 Task: Select a due date automation when advanced on, the moment a card is due add checklist without checklist "Resume".
Action: Mouse moved to (1382, 96)
Screenshot: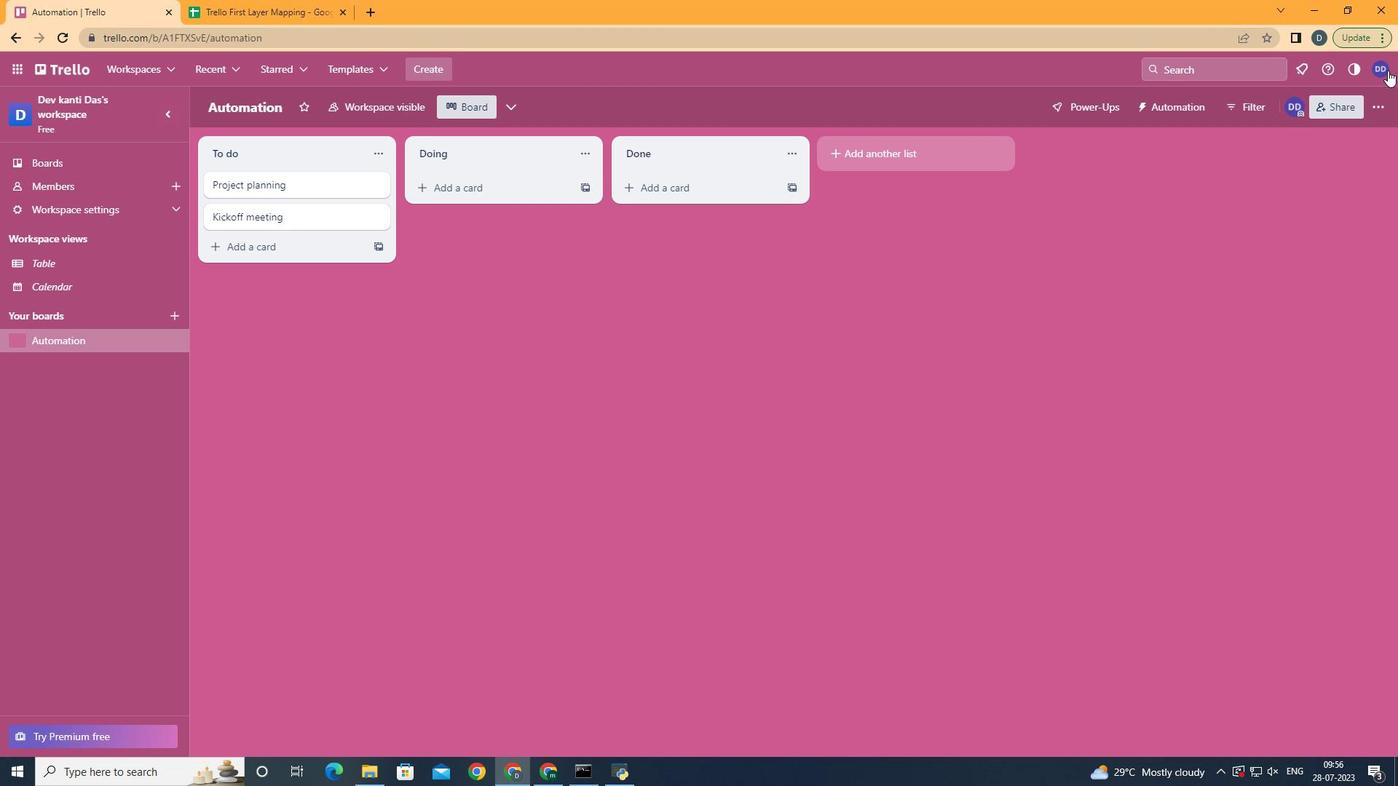 
Action: Mouse pressed left at (1382, 96)
Screenshot: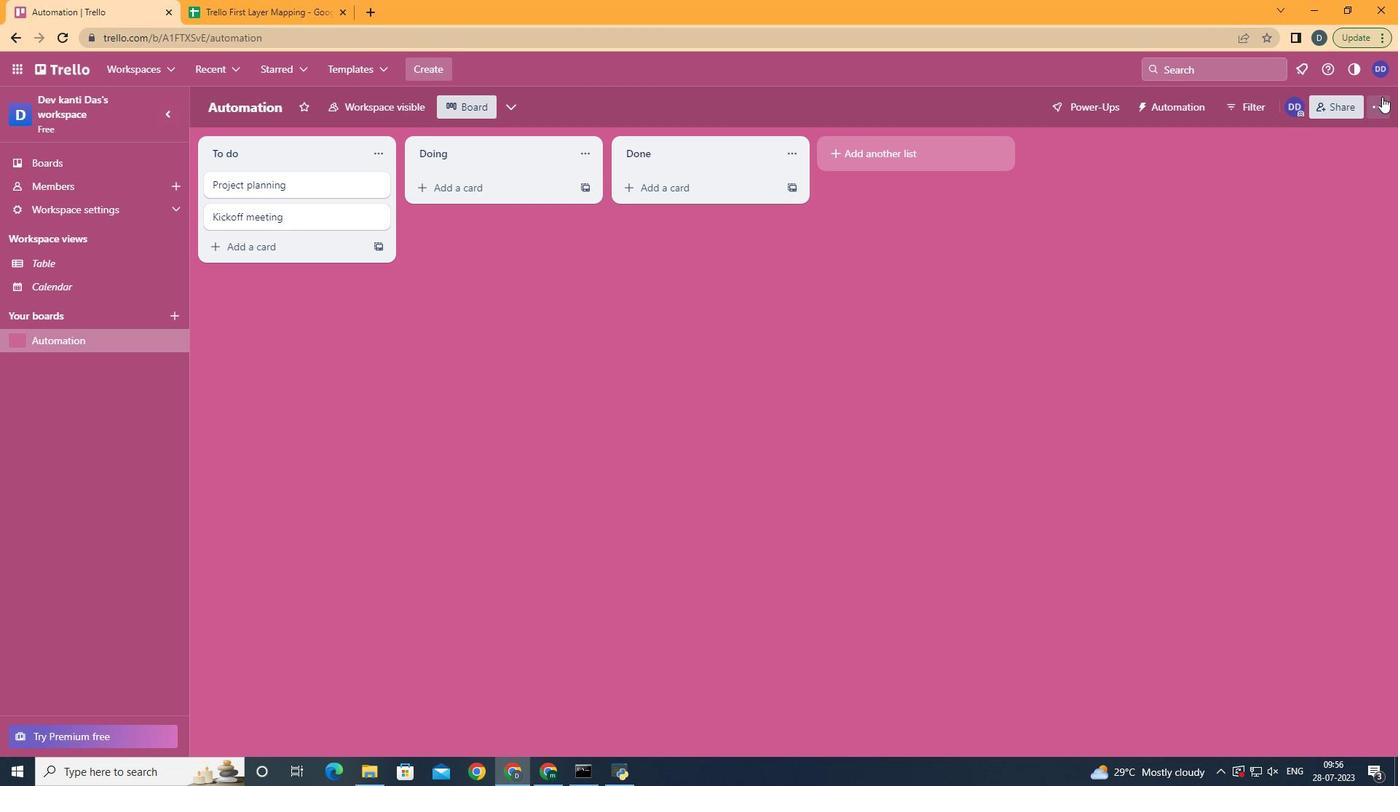 
Action: Mouse moved to (1262, 285)
Screenshot: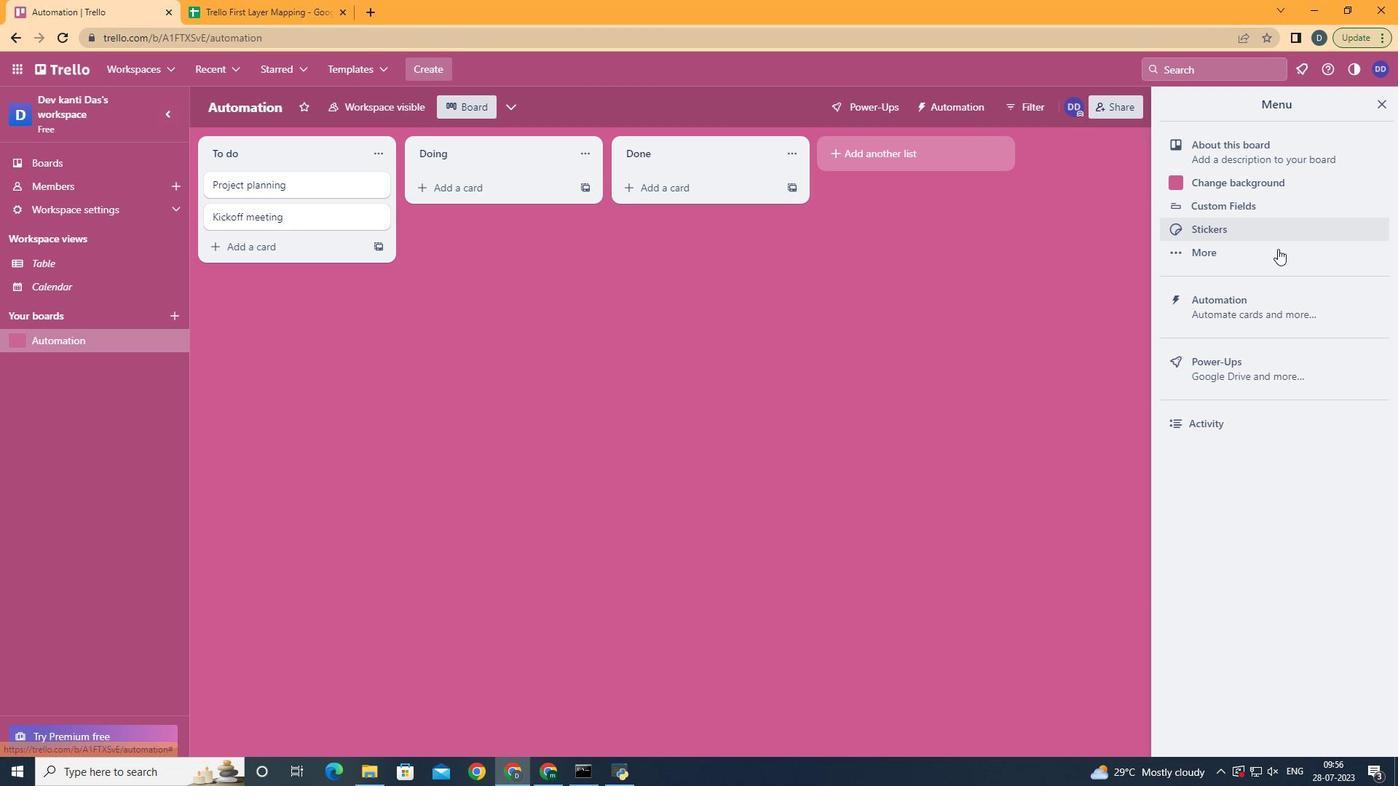 
Action: Mouse pressed left at (1262, 285)
Screenshot: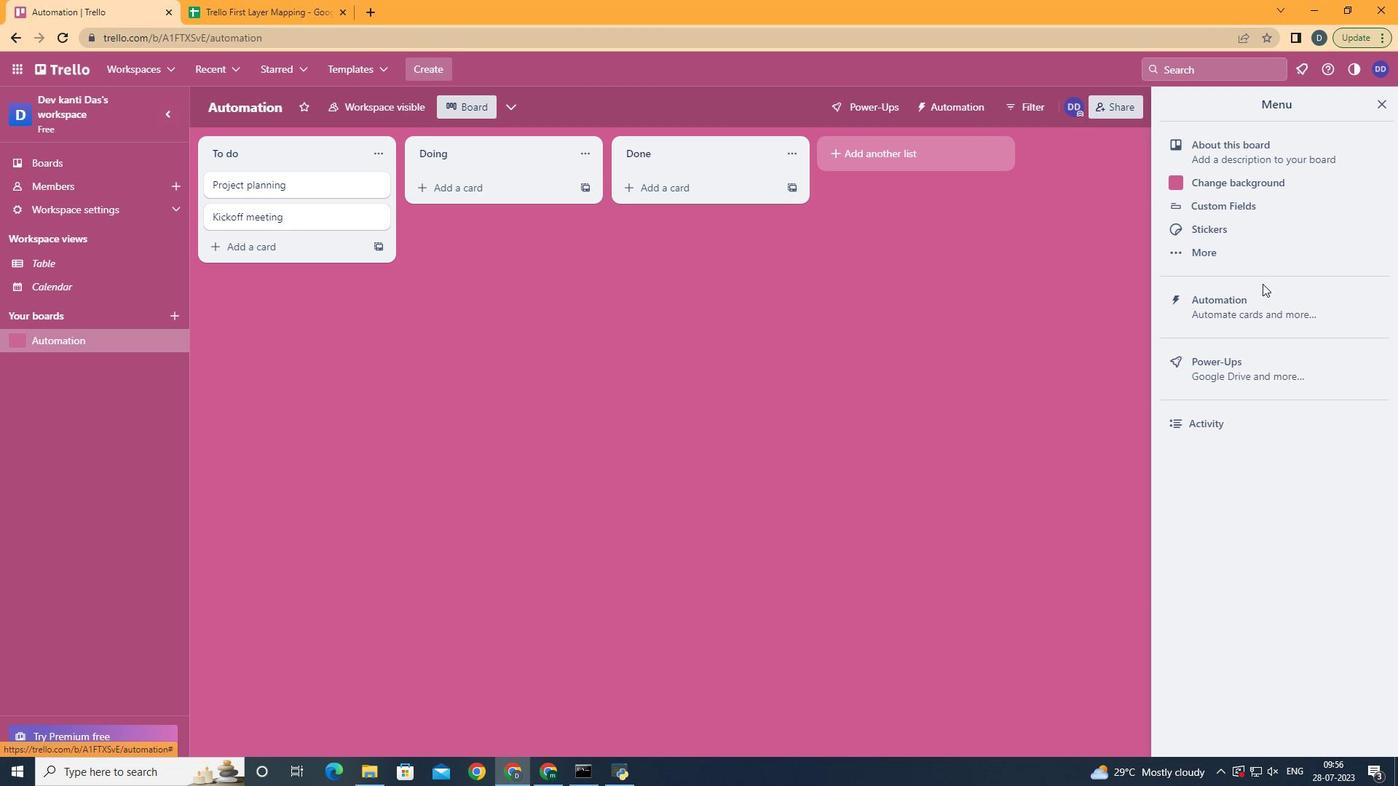 
Action: Mouse moved to (1259, 299)
Screenshot: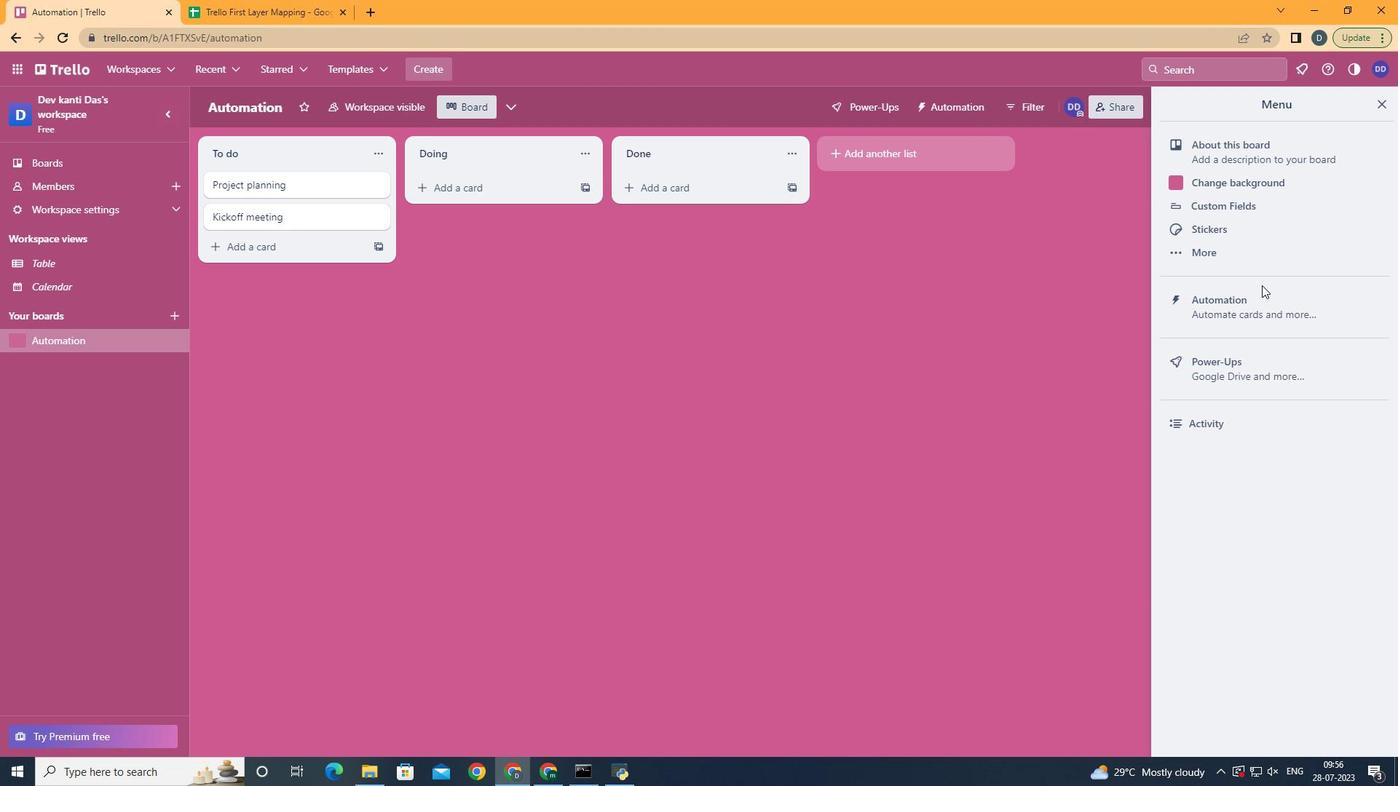 
Action: Mouse pressed left at (1259, 299)
Screenshot: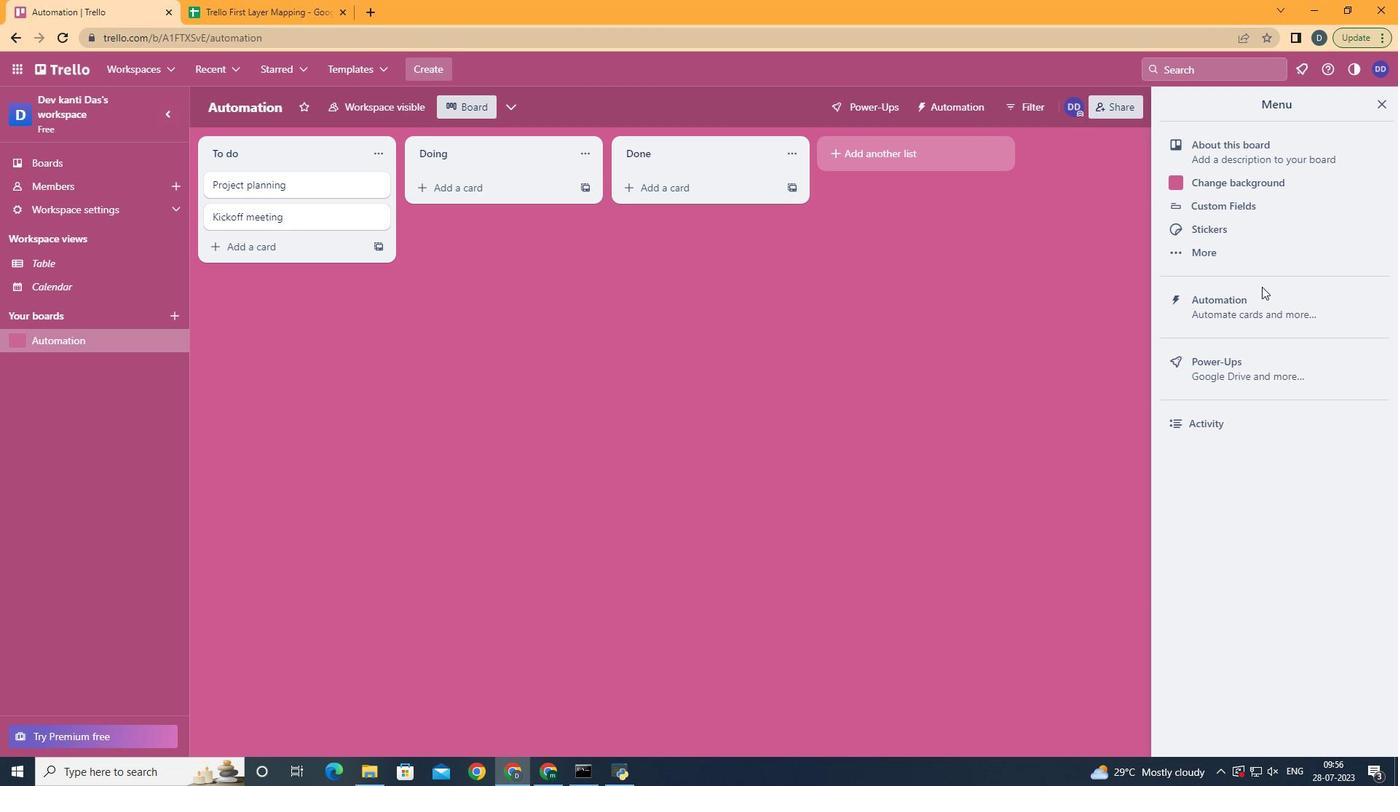 
Action: Mouse moved to (256, 288)
Screenshot: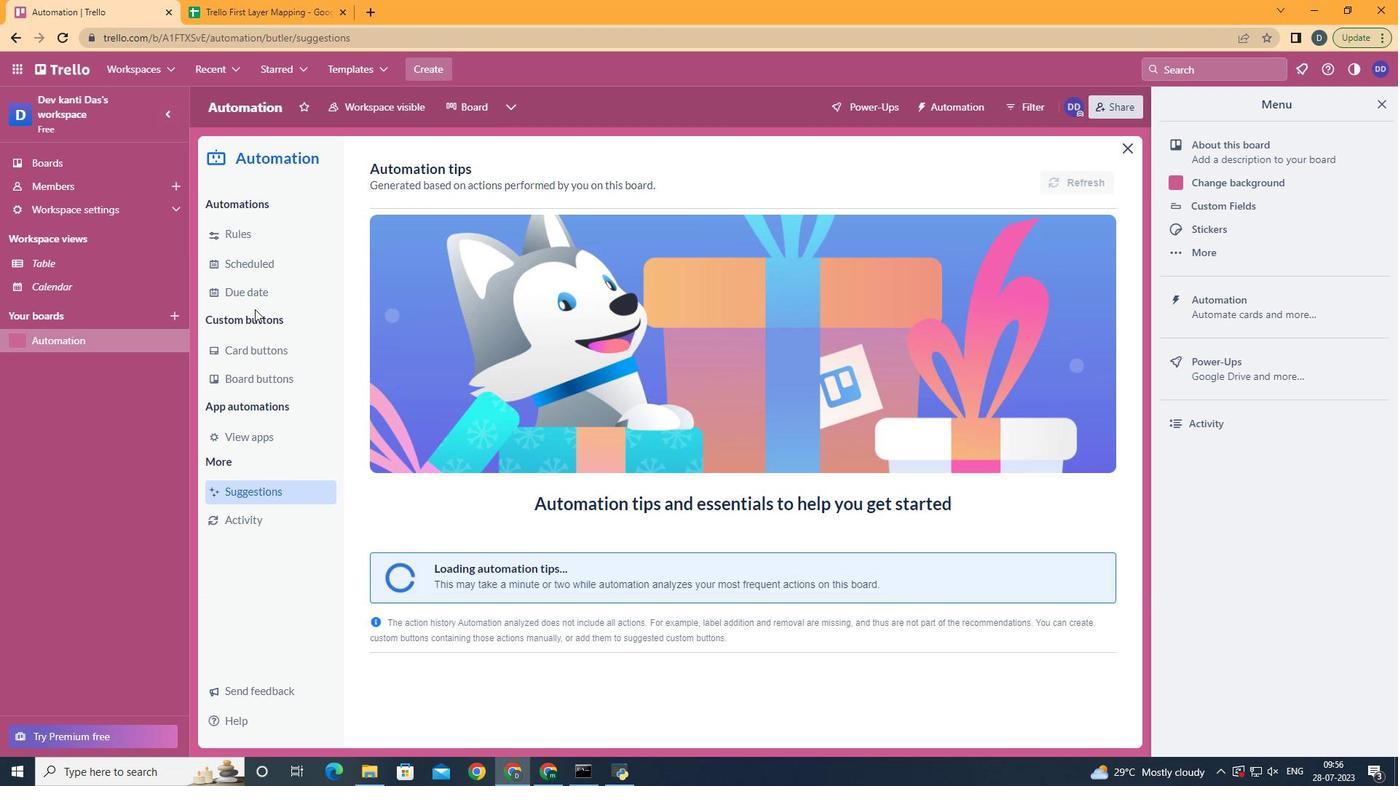 
Action: Mouse pressed left at (256, 288)
Screenshot: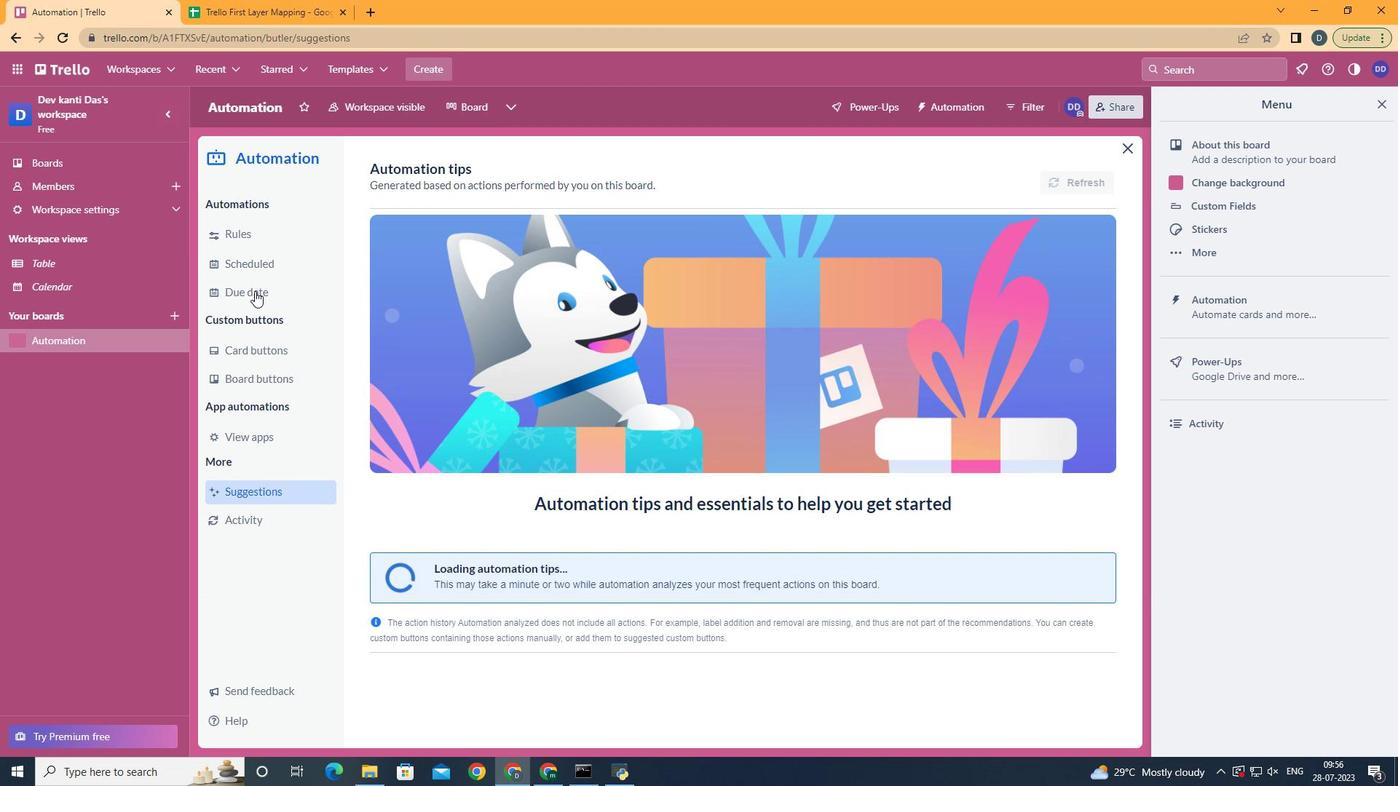 
Action: Mouse moved to (1013, 179)
Screenshot: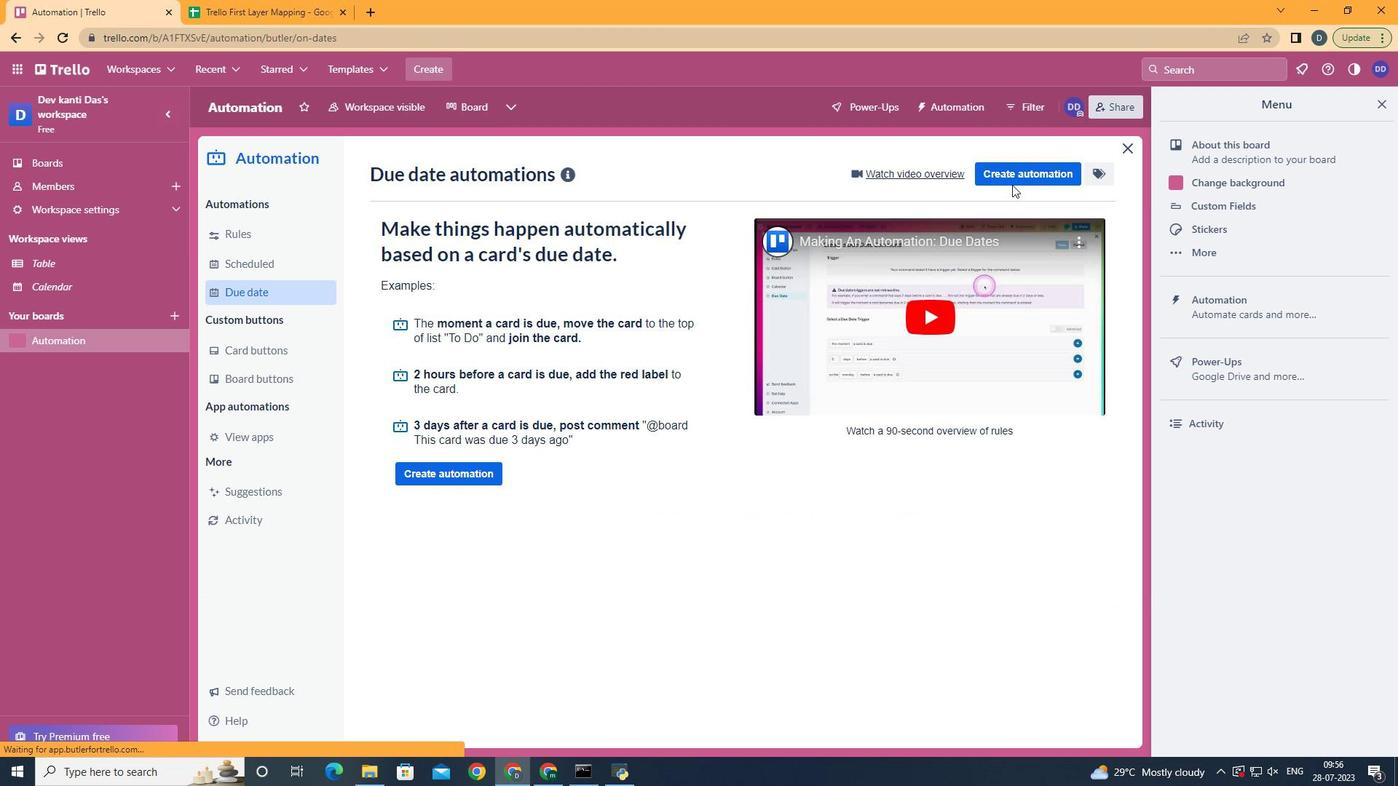 
Action: Mouse pressed left at (1013, 179)
Screenshot: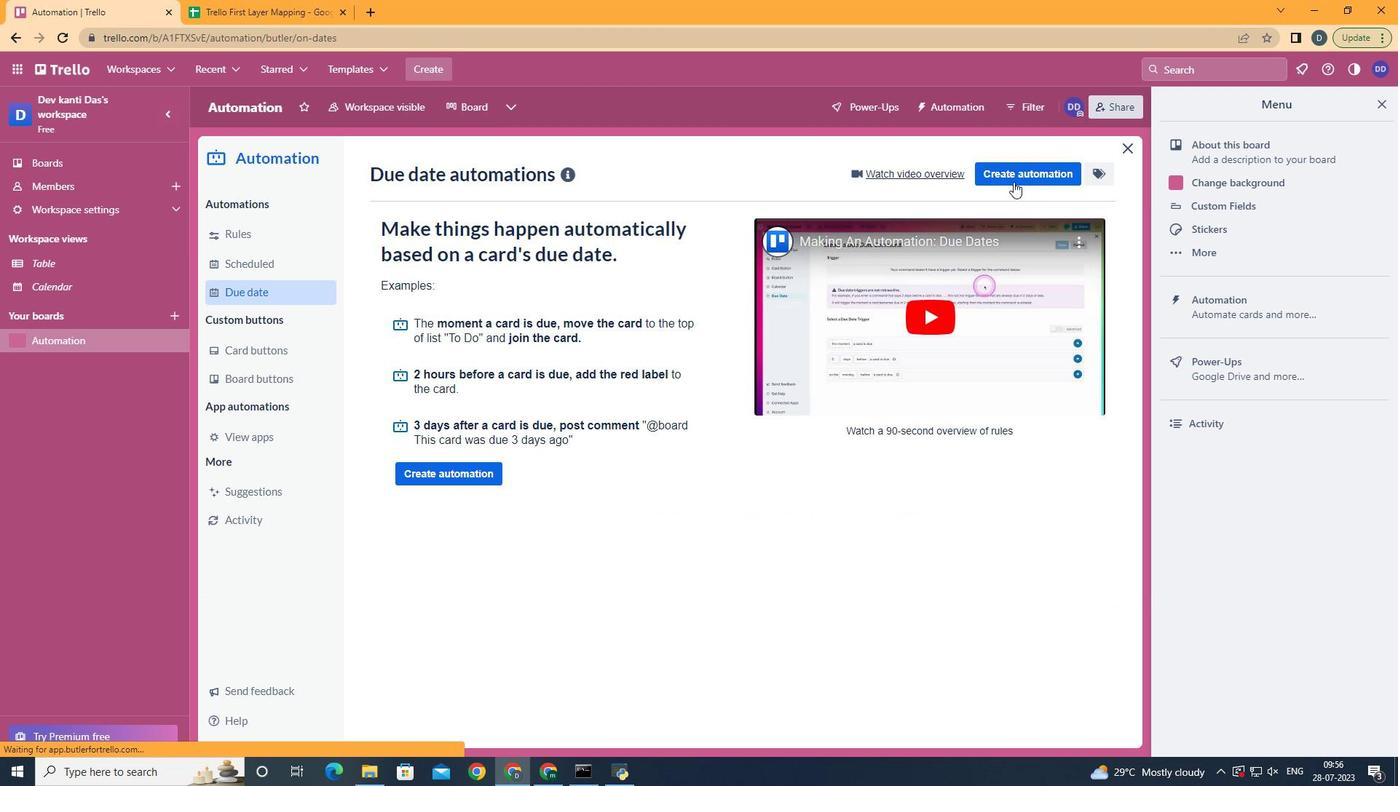 
Action: Mouse moved to (737, 323)
Screenshot: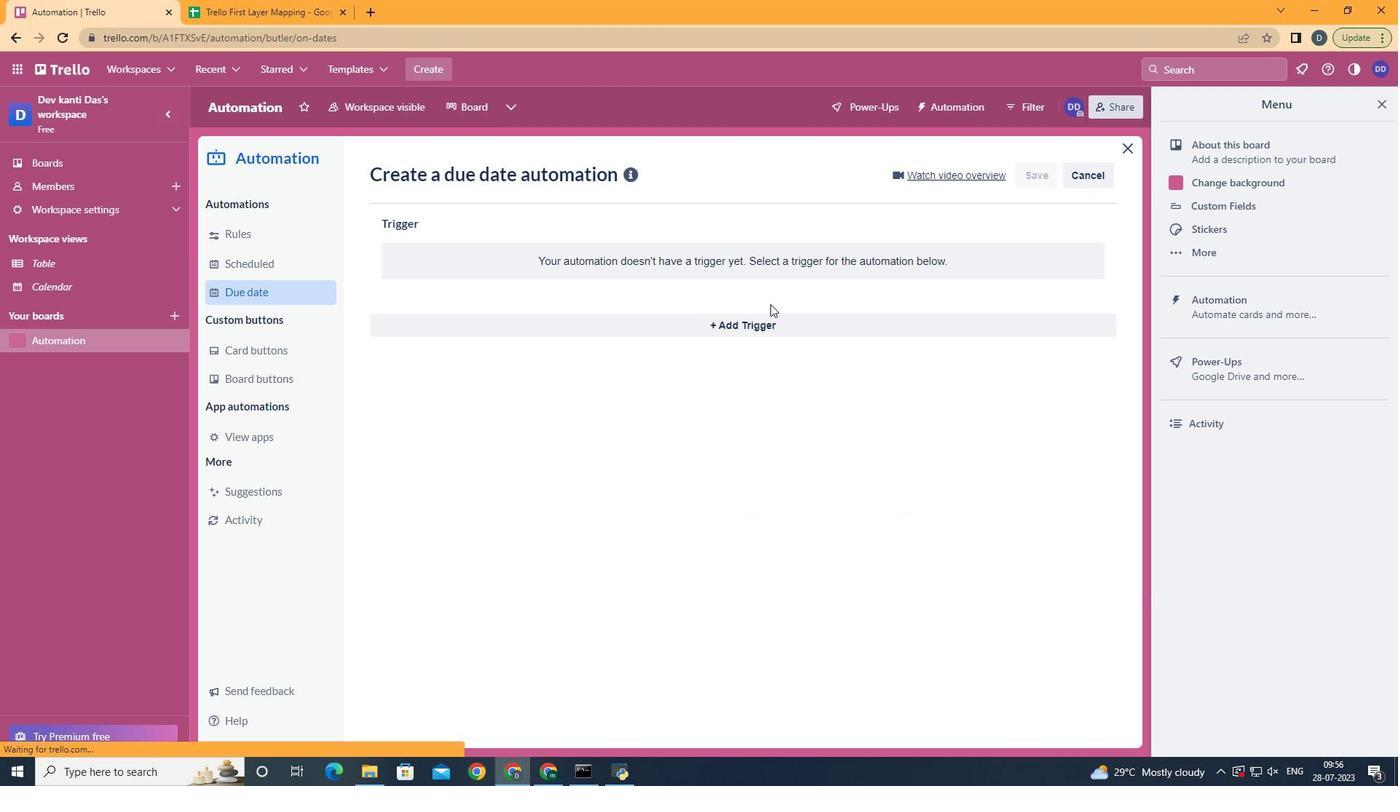 
Action: Mouse pressed left at (737, 323)
Screenshot: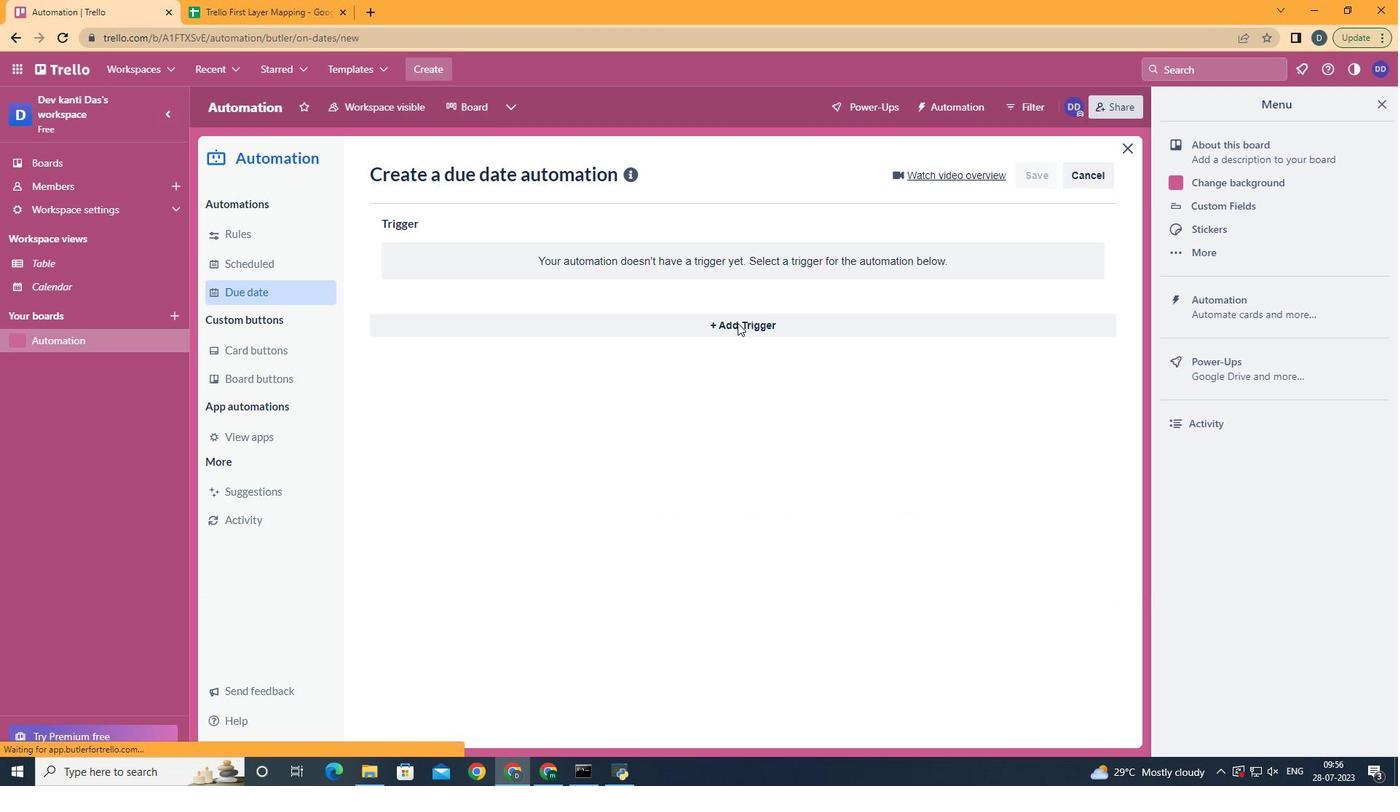 
Action: Mouse moved to (492, 499)
Screenshot: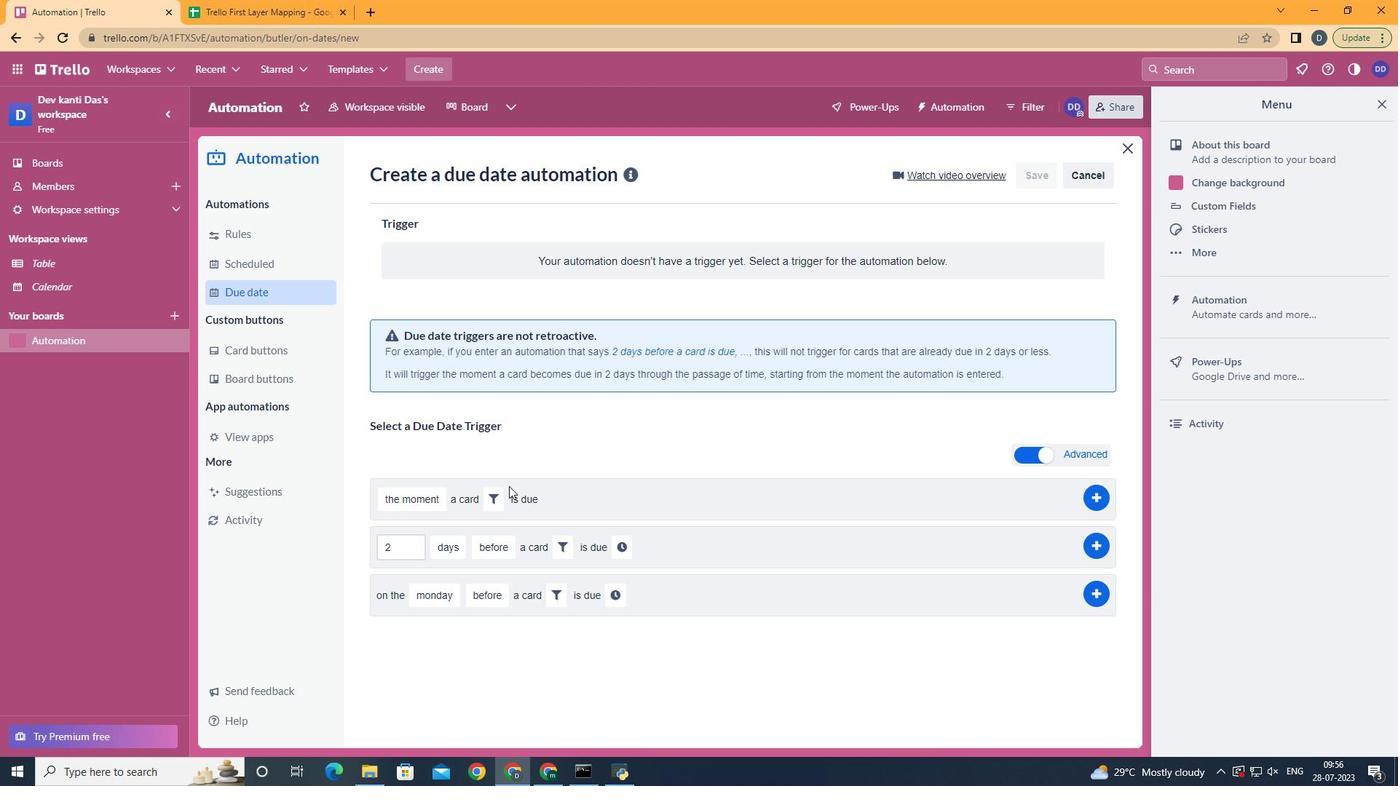 
Action: Mouse pressed left at (492, 499)
Screenshot: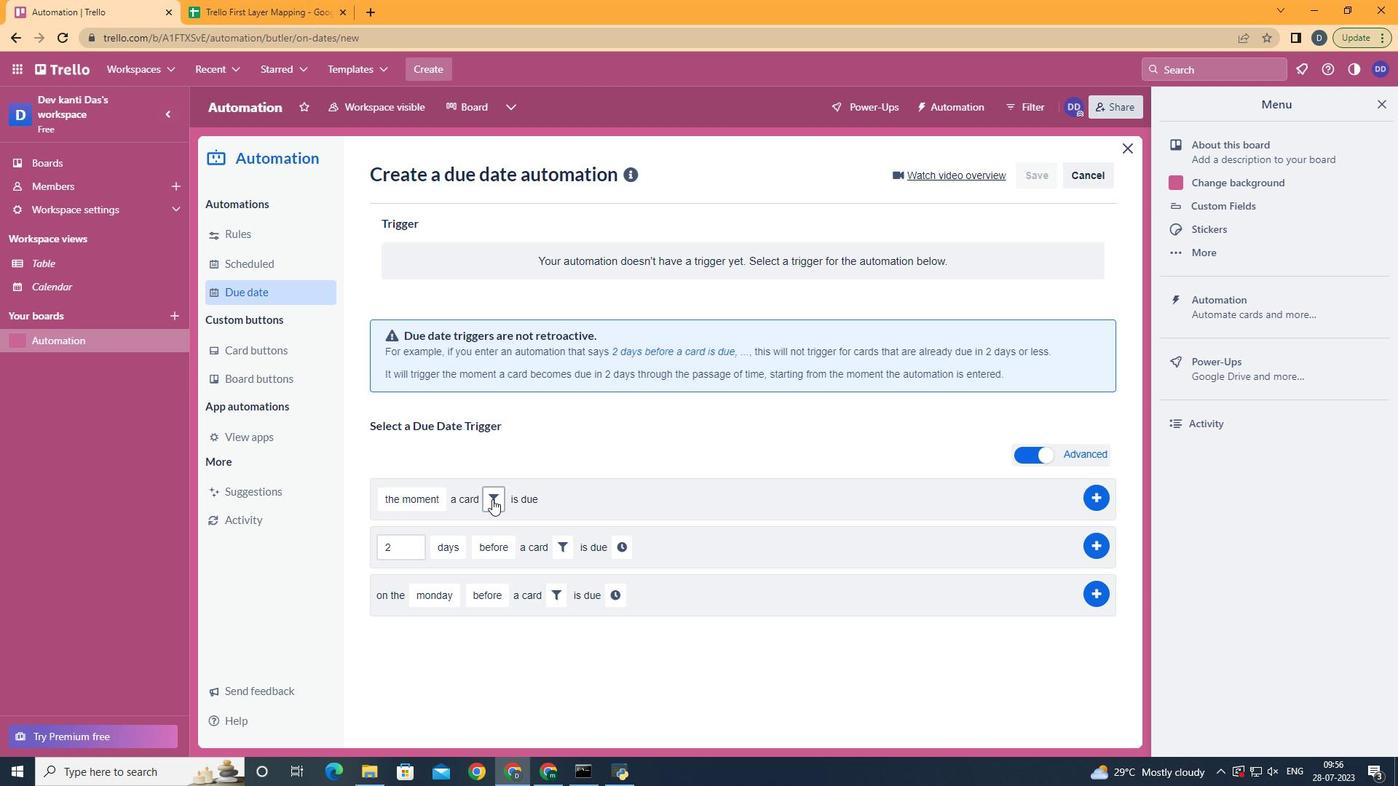 
Action: Mouse moved to (620, 541)
Screenshot: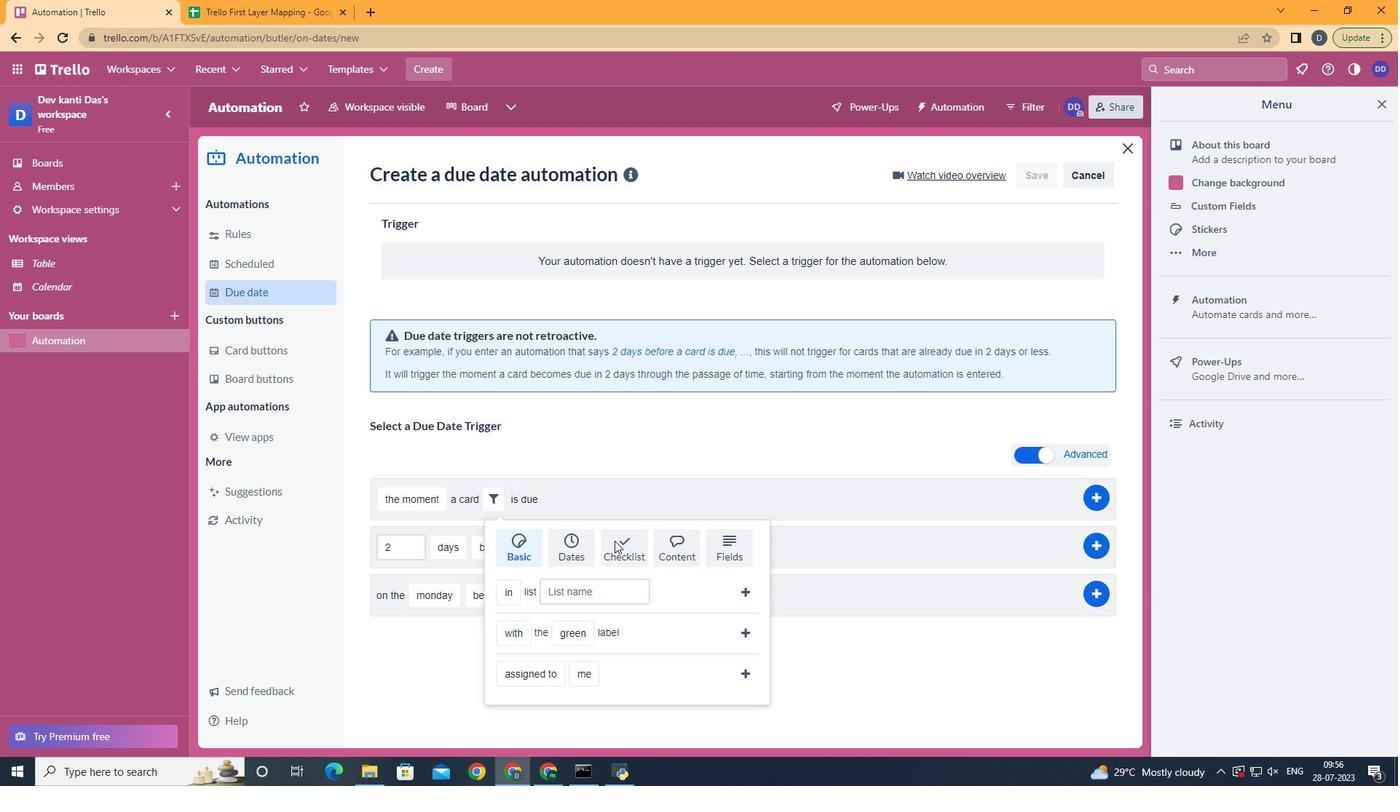 
Action: Mouse pressed left at (620, 541)
Screenshot: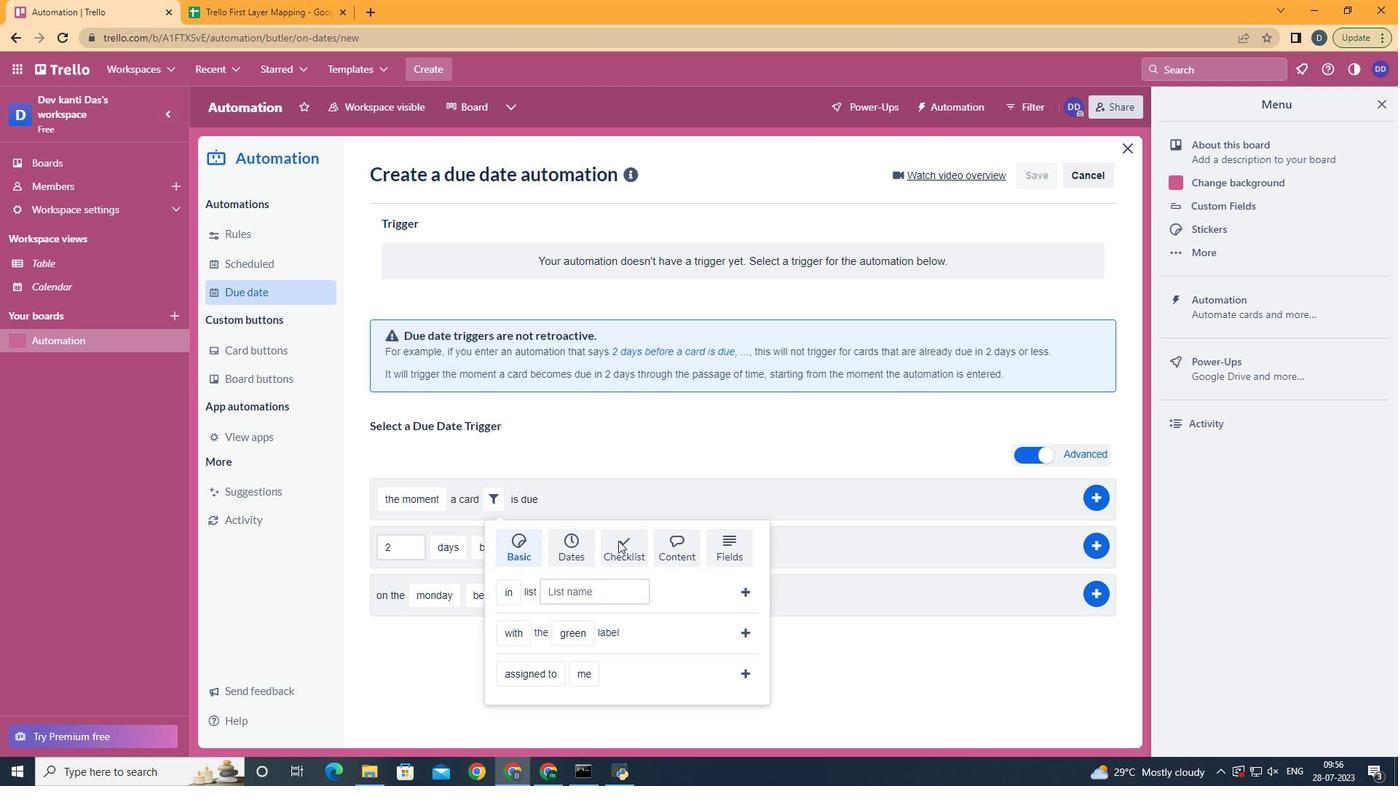 
Action: Mouse moved to (607, 531)
Screenshot: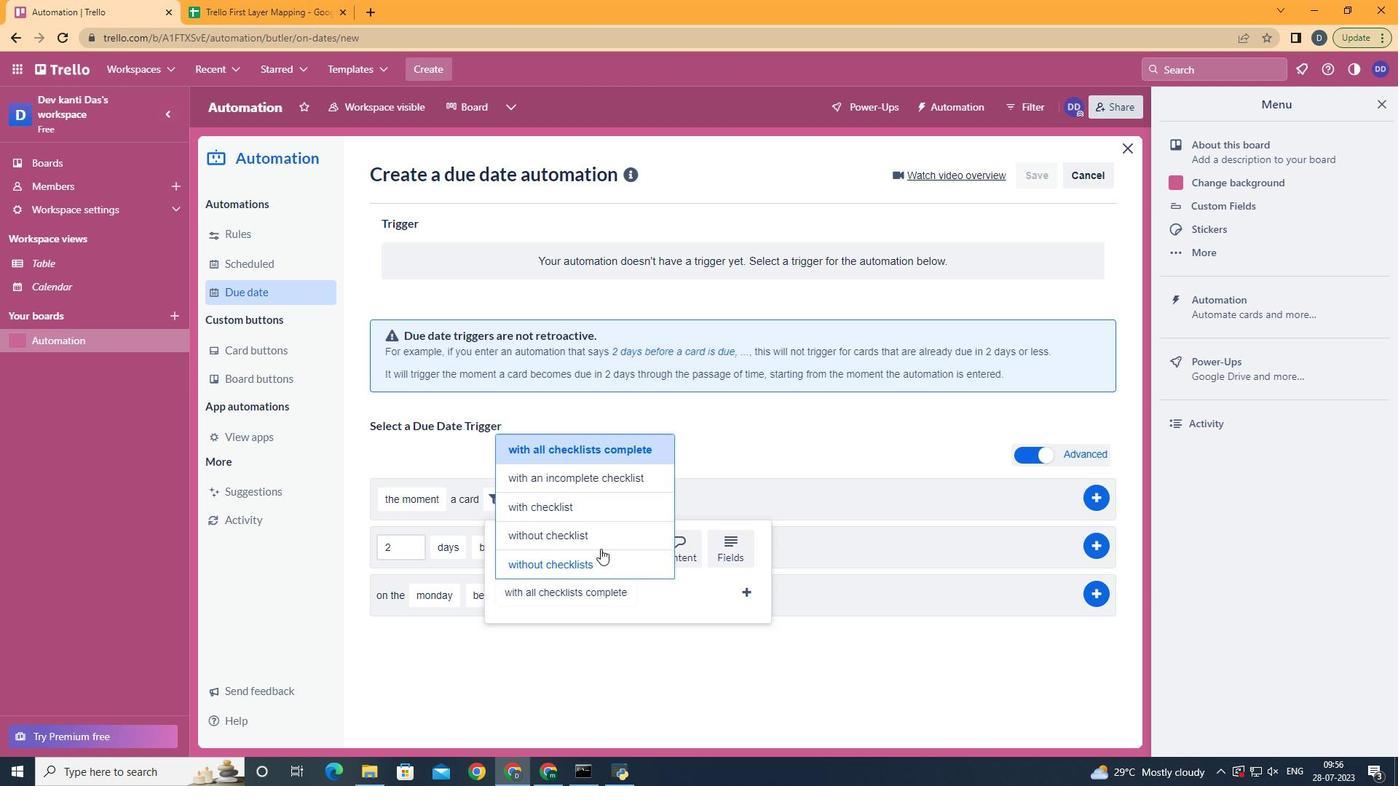 
Action: Mouse pressed left at (607, 531)
Screenshot: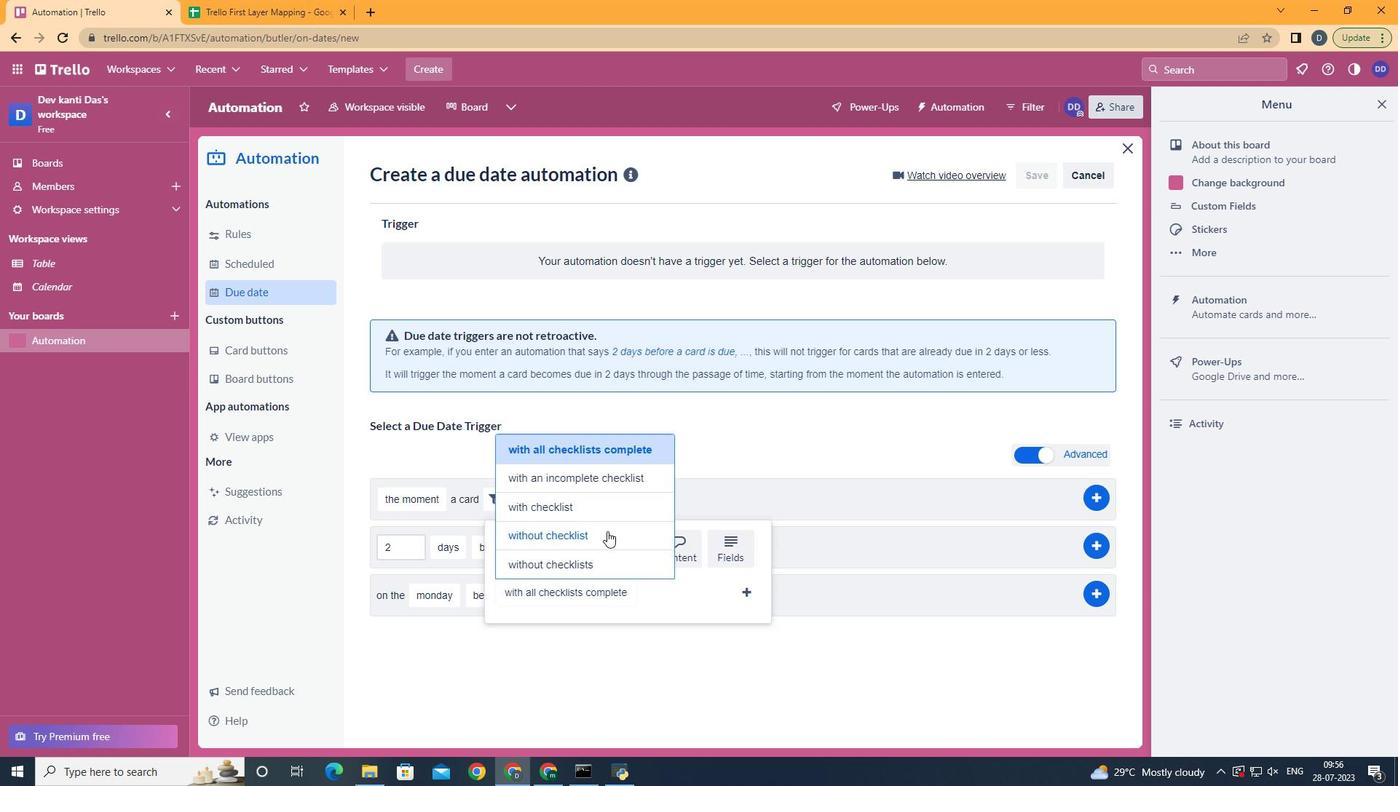 
Action: Mouse moved to (641, 591)
Screenshot: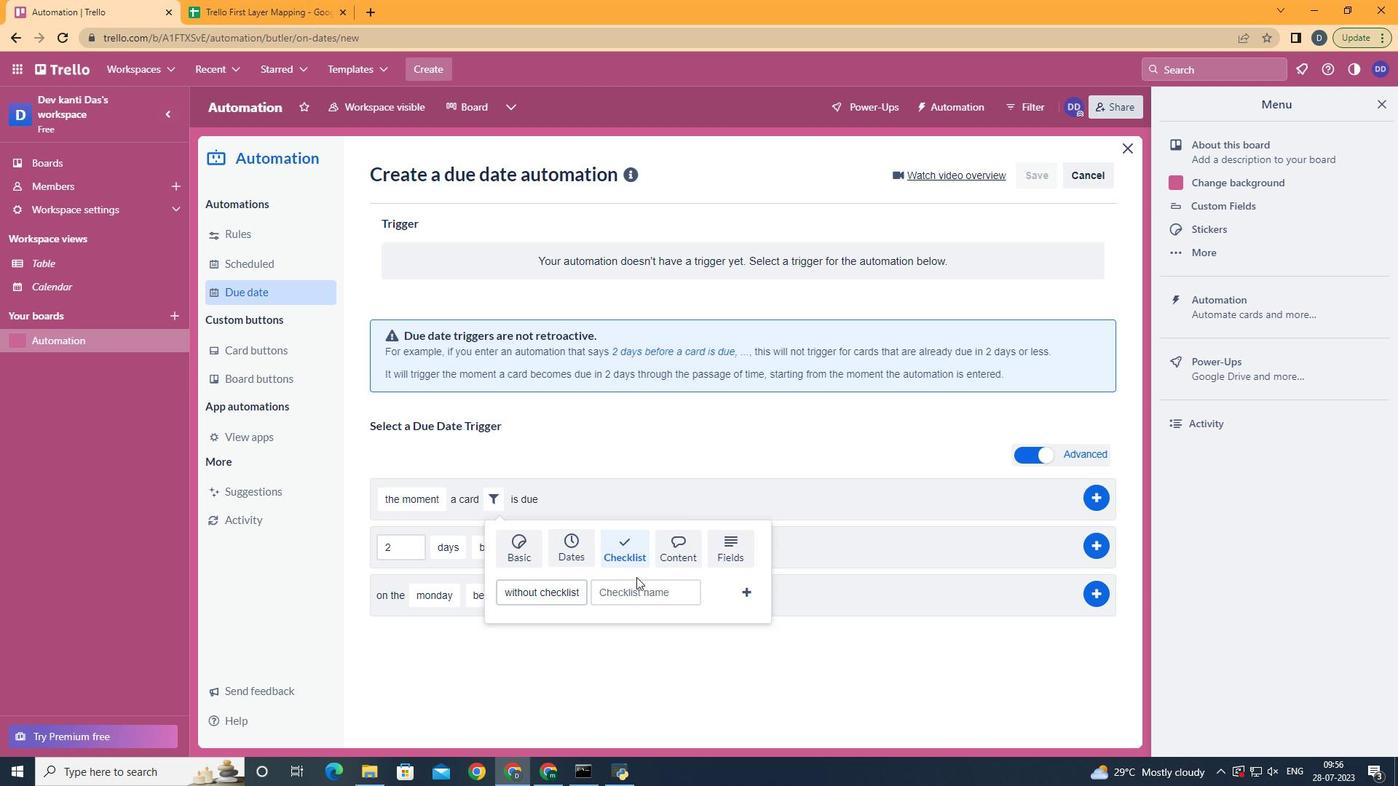 
Action: Mouse pressed left at (641, 591)
Screenshot: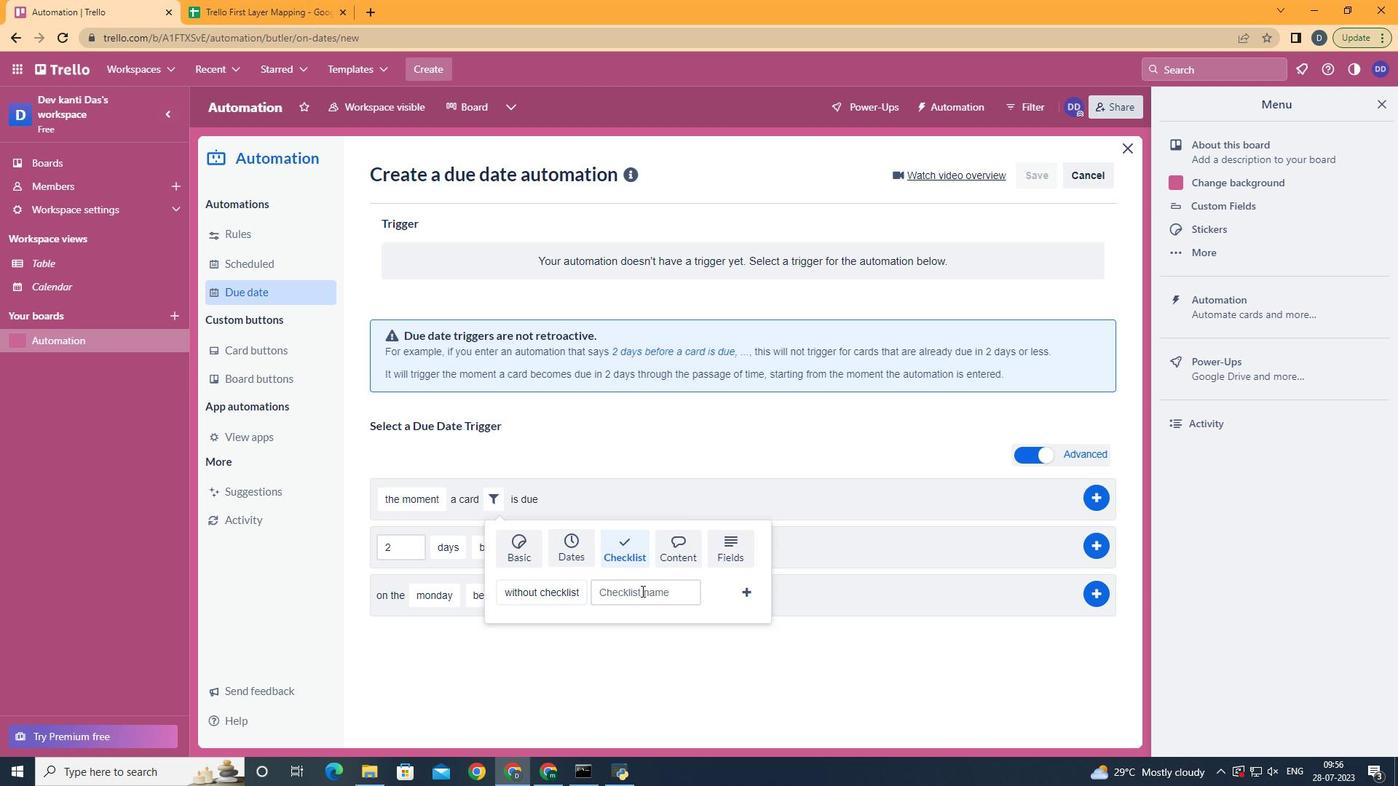 
Action: Key pressed <Key.shift>Resume
Screenshot: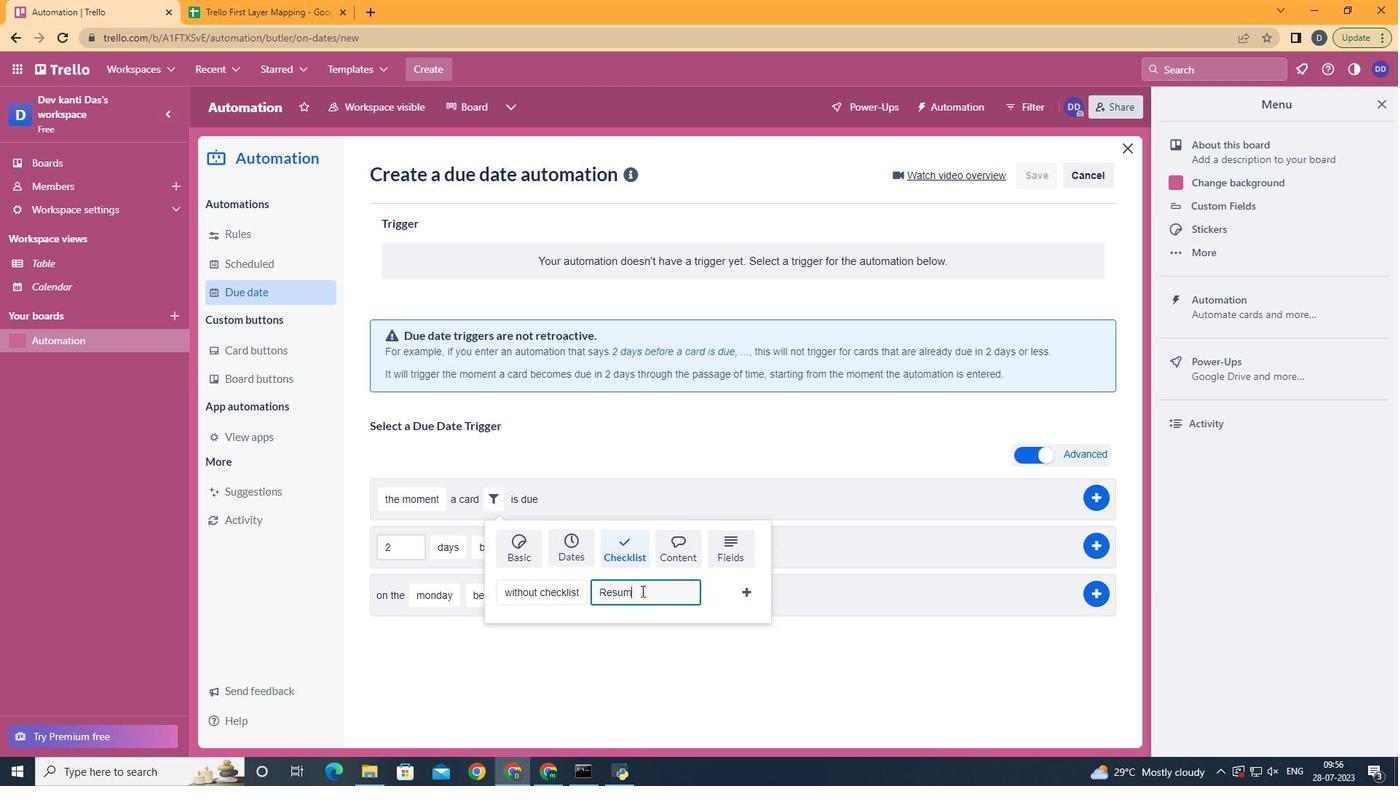 
Action: Mouse moved to (747, 591)
Screenshot: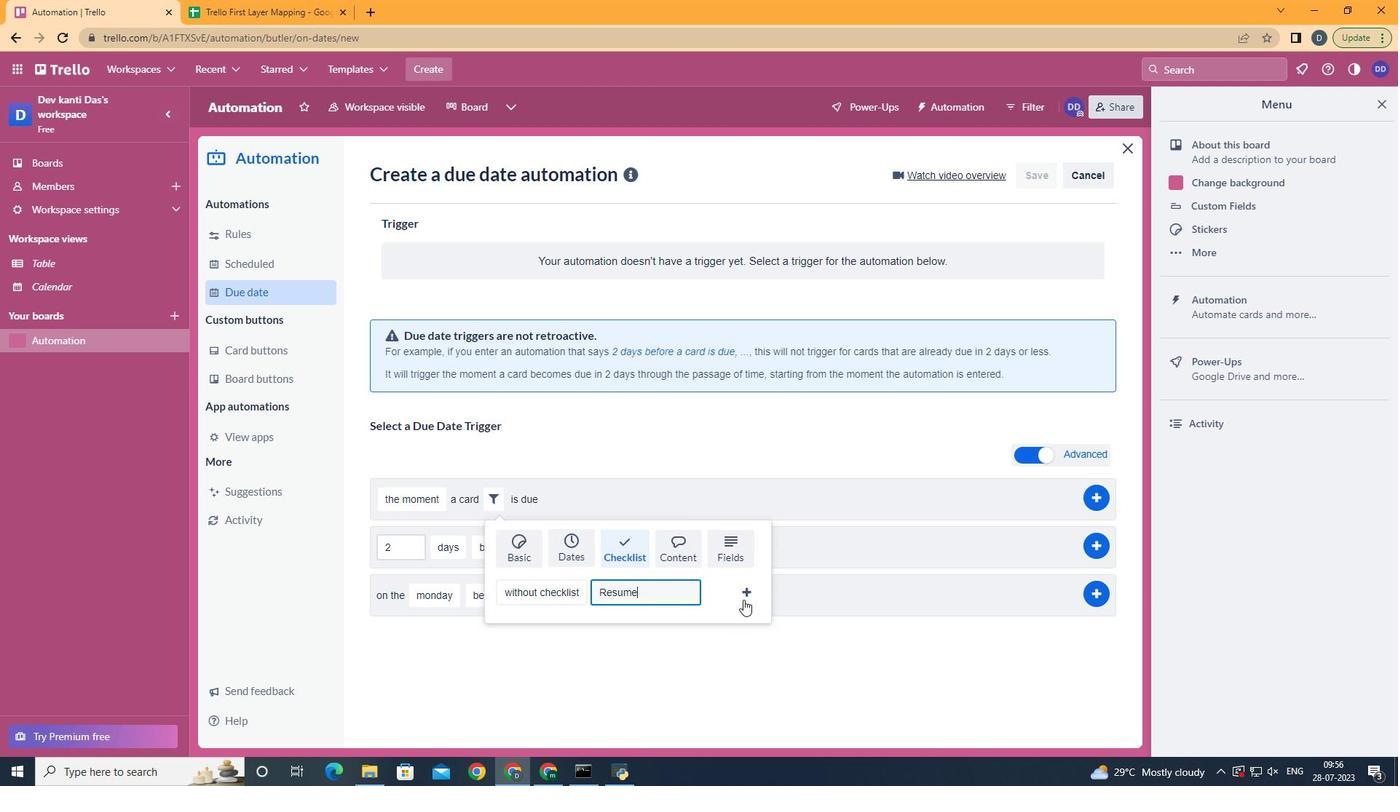 
Action: Mouse pressed left at (747, 591)
Screenshot: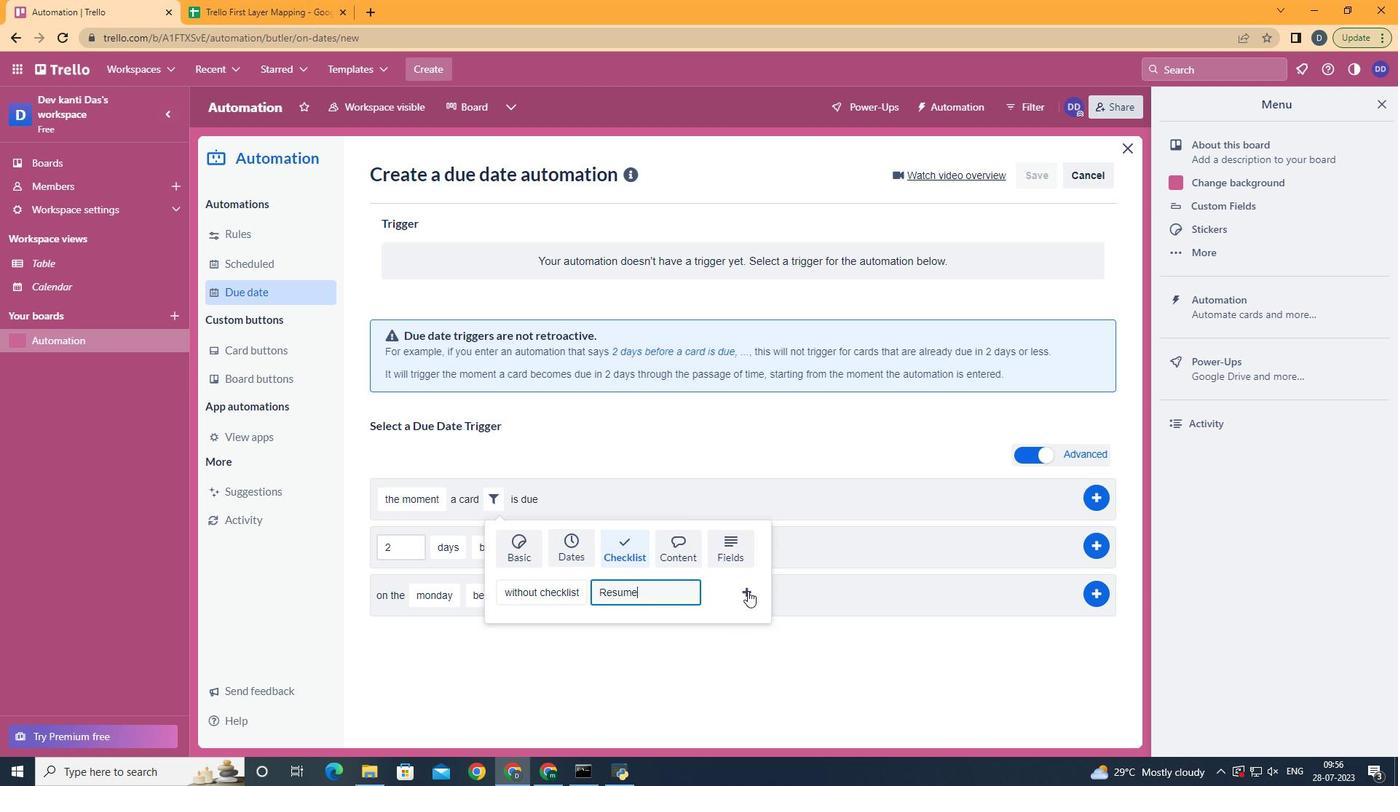
